 Task: Add the task  Issues with integrating with version control system (e.g. Git) to the section Feature Frenzy in the project ZippyTech and add a Due Date to the respective task as 2024/01/08.
Action: Mouse moved to (314, 423)
Screenshot: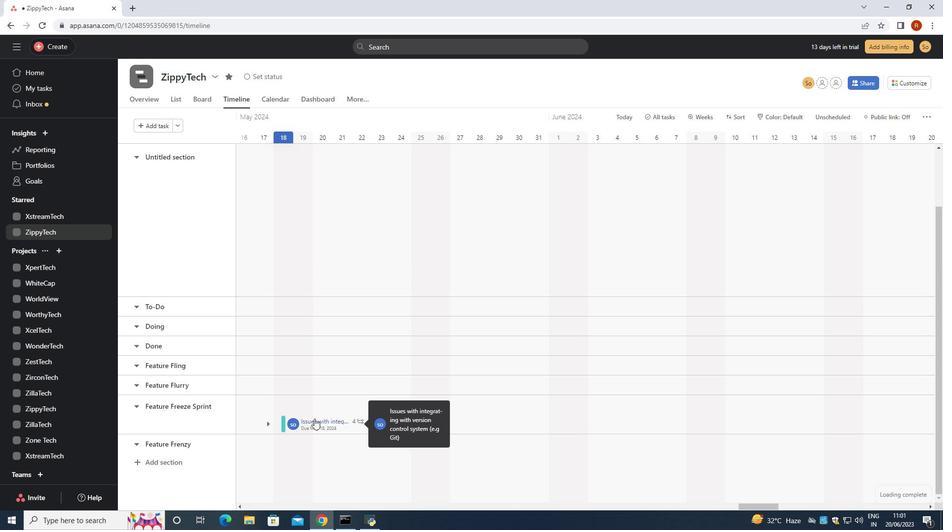 
Action: Mouse pressed left at (314, 423)
Screenshot: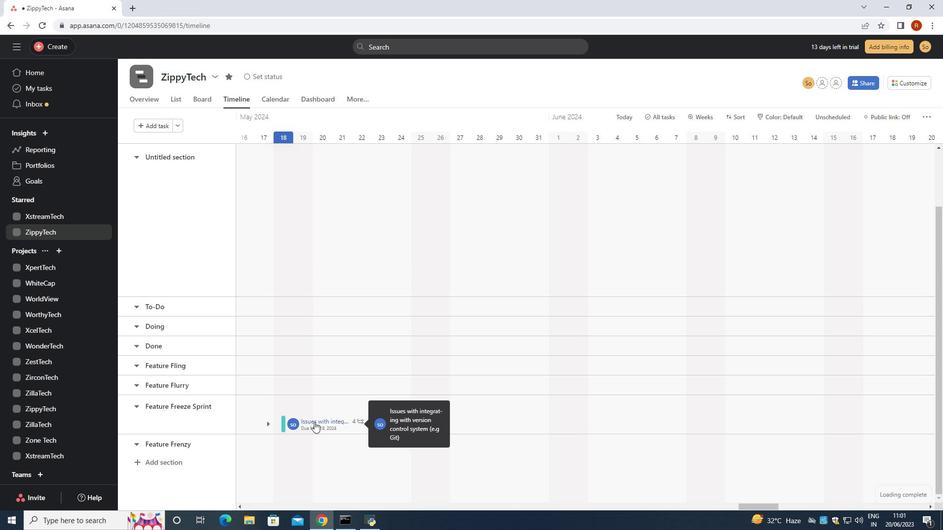 
Action: Mouse moved to (753, 236)
Screenshot: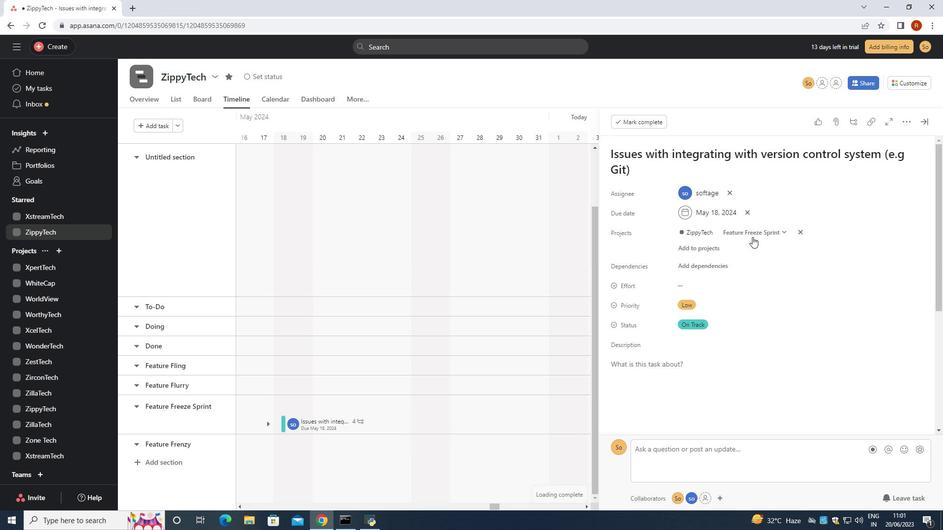 
Action: Mouse pressed left at (753, 236)
Screenshot: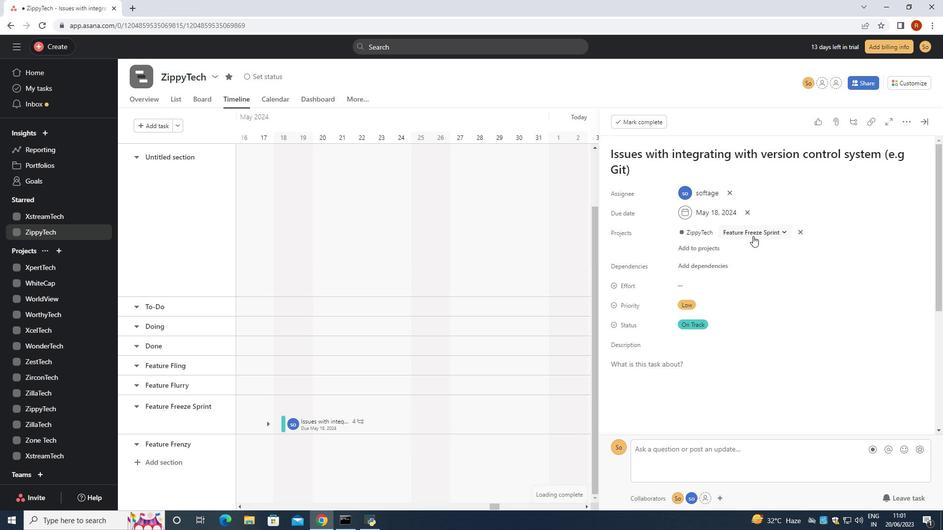 
Action: Mouse moved to (734, 378)
Screenshot: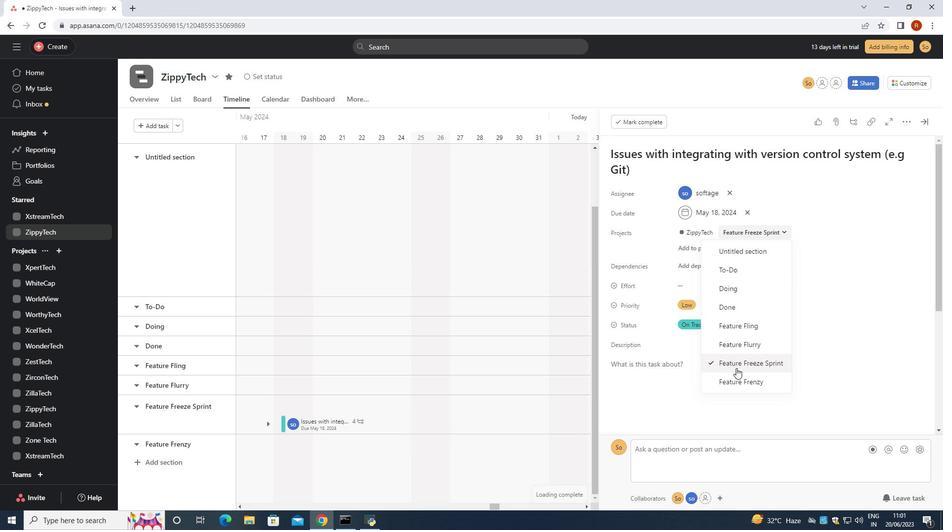 
Action: Mouse pressed left at (734, 378)
Screenshot: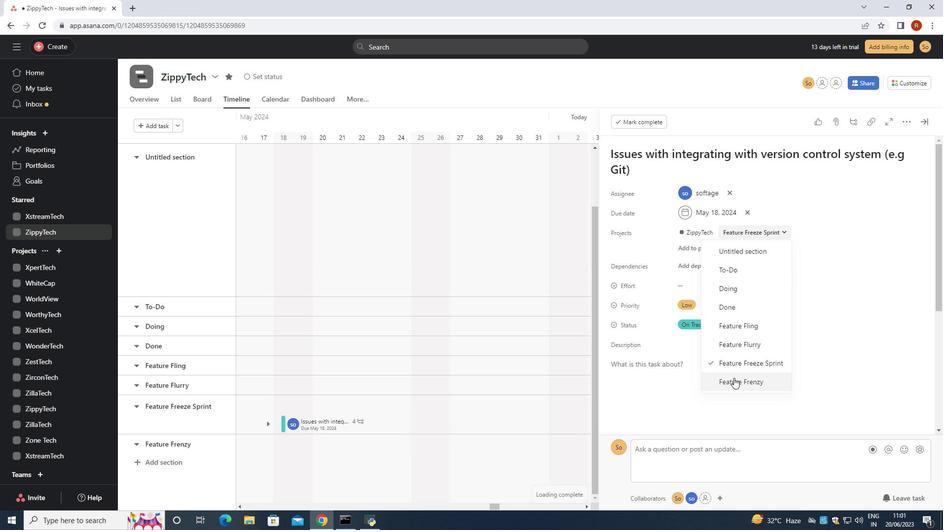
Action: Mouse moved to (747, 214)
Screenshot: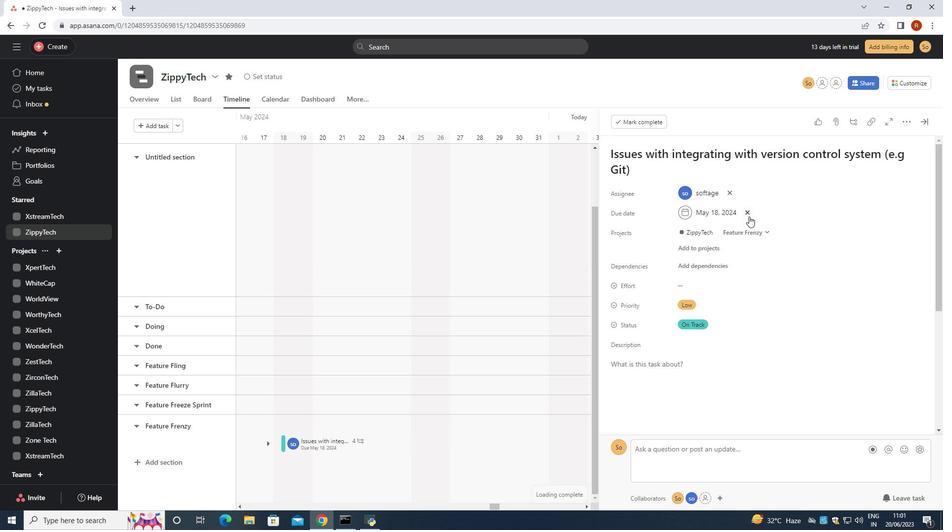
Action: Mouse pressed left at (747, 214)
Screenshot: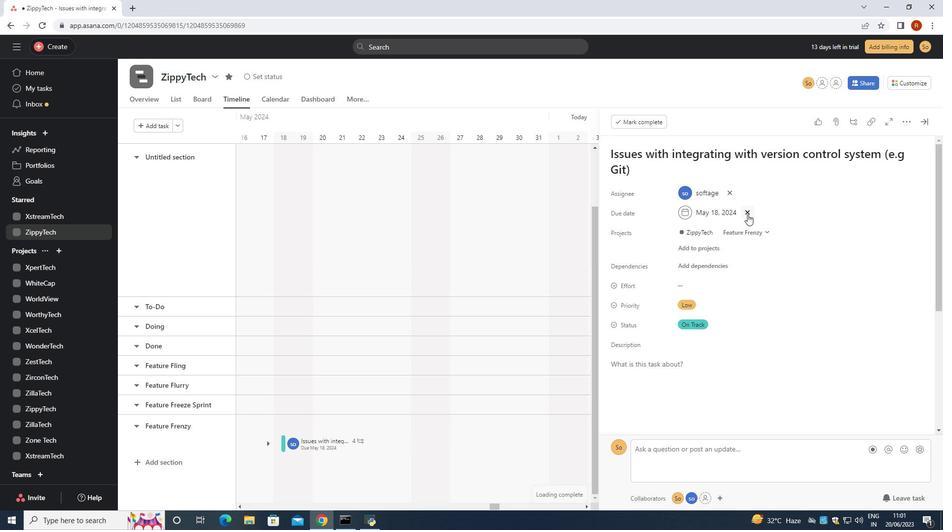 
Action: Mouse moved to (713, 211)
Screenshot: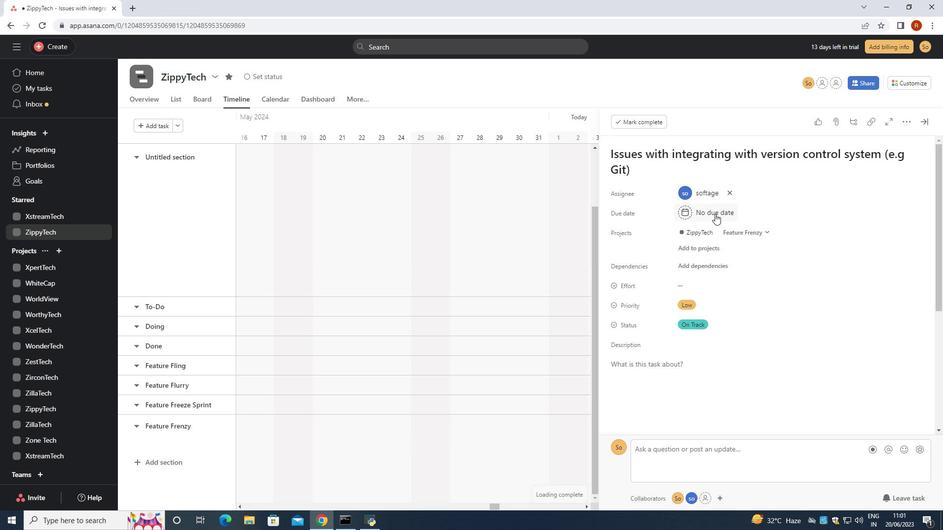 
Action: Mouse pressed left at (713, 211)
Screenshot: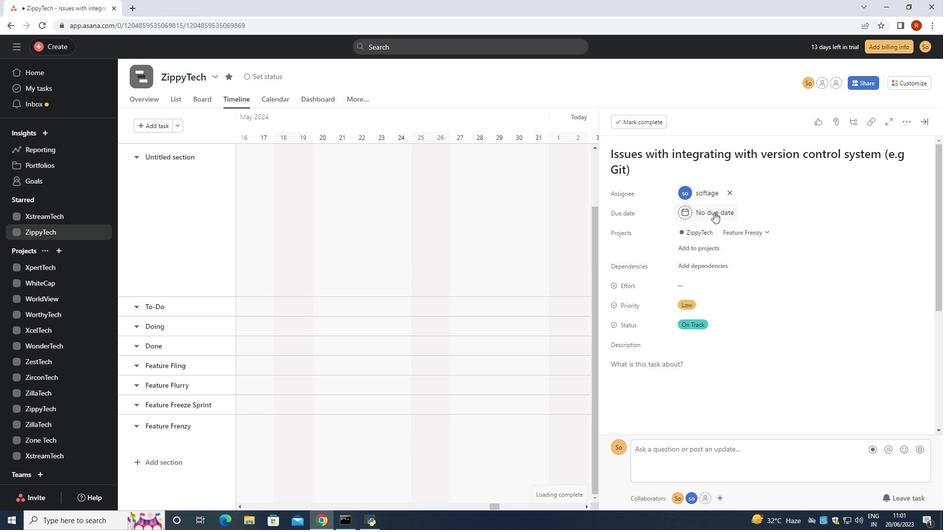 
Action: Key pressed 2024/01/08<Key.enter>
Screenshot: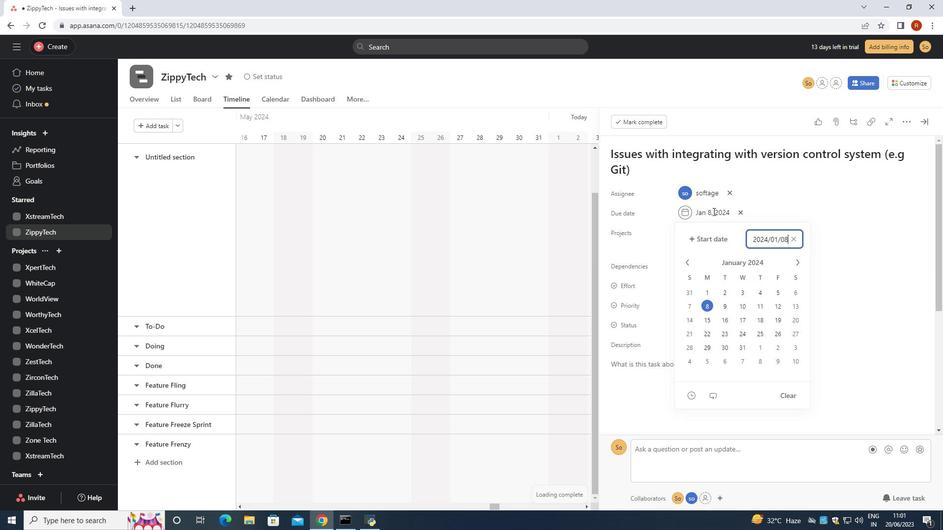 
